 Task: Write a for loop that converts a sentence to uppercase.
Action: Mouse moved to (123, 55)
Screenshot: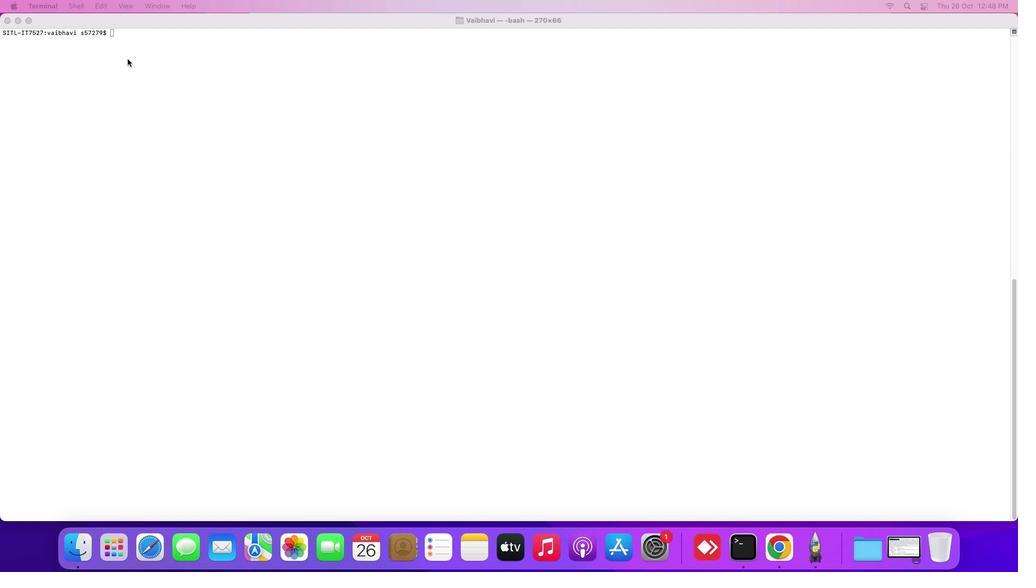 
Action: Mouse pressed left at (123, 55)
Screenshot: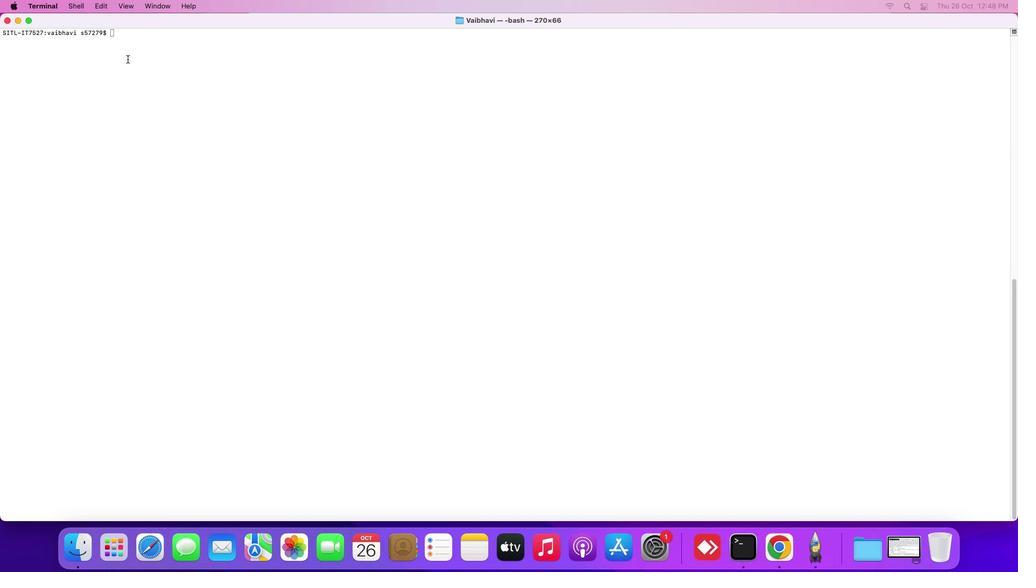 
Action: Mouse moved to (118, 58)
Screenshot: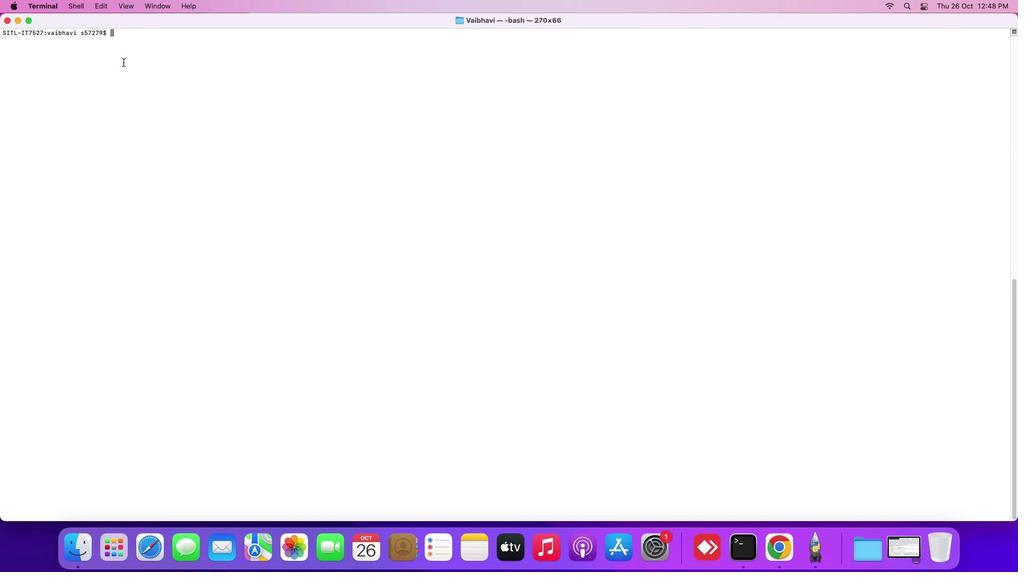 
Action: Key pressed 'v''i'Key.spaceKey.shift_r'E''x'Key.backspace'x''l''o''o''t'Key.backspace'p''1''.''s''h'Key.enter'i'Key.shift_r'#'Key.shift_r'!''/''b''i''n''/''b''a''s''h'Key.enterKey.enter's''e''n''t''a'Key.backspace'e''n''c''e''='Key.shift_r'"'Key.shift_r'T''h''i''s'Key.space'i''s'Key.space'a'Key.space's''a''m''p''l''e'Key.space's''e''n''t''e''n''c''e''.'Key.shift_r'"'Key.enterKey.enter'u''p''p''e''r''c''a''s''e'Key.shift_r'_''s''e''n''t''e''n''c''e''='Key.shift_r'"''"'Key.enterKey.enter'f''o''r'Key.shift_r'(''('Key.backspaceKey.backspaceKey.spaceKey.shift_r'('Key.shift_r'(''i''=''0'Key.backspaceKey.backspaceKey.space'='Key.space'0'';'Key.space'i'Key.shift_r'<'Key.shift_r'$'Key.backspaceKey.backspaceKey.spaceKey.shift_r'<'Key.spaceKey.shift_r'$'Key.shift_r'{'Key.shift_r'#''s''e''n''t''a''n''c''e'Key.shift_r'}'';'Key.space'i'Key.shift_r'+''+'Key.shift_r')'')'';'Key.space'd'Key.backspace'd''o'Key.enterKey.tabKey.shift_r'#'Key.spaceKey.shift_r'E''x''t''r''a''c''t'Key.space'e''a''c''h'Key.space'c''h''a''r''a''c''t''e''r'Key.space't''o'Key.spaceKey.backspaceKey.backspaceKey.backspace'f''r''o''m'Key.space't''h''e'Key.space's''e''n''t''e''n''c''e'Key.enterKey.tab'c''h''a''r''='Key.shift_r'"'Key.shift_r'$'Key.shift_r'{''s'Key.backspace's''e''n''t''e''n''c''e'Key.shift_r':'Key.shift_r'$''i'Key.shift_r':''1'Key.shift_r'}'Key.shift_r'"'Key.enterKey.enterKey.tabKey.shift_r'#'Key.shift_r'C'Key.backspaceKey.space'c'Key.shift_rKey.backspaceKey.shift_r'C''o''n''v''e''r''t'Key.space't''h''e'Key.space'c''h''a''r''a''c''t''e''r'Key.space't''o'Key.space'u''p''p''e''r''c''a''s''e'Key.space'a''n''d'Key.space'a''p''p''e''n''d'Key.space't''o'Key.space't''h''e'Key.space'n''e''w'Key.space'a'Key.backspace's''e''n''t''e''n''c''e'Key.enterKey.tab'u''p''p''e''r''c''a''s''e'Key.shift_r'_''c''h''a''r''='Key.shift_r'$'Key.shift_r'(''e''c''h''o'Key.spaceKey.shift_r'"'Key.shift_r'4'Key.backspaceKey.shift_r'$''c''h''a''r'Key.shift_r'"'Key.spaceKey.shift_r'|'Key.space't''r'Key.space"'"'['Key.shift_r':''l''o''w''e''r'Key.shift_r':'']'"'"Key.space"'"'['Key.shift_r':''u''p''p''e''r'Key.shift_r':'']'"'"Key.shift_r')'Key.enterKey.tab'u''p''e''e'Key.backspaceKey.backspace'p''e''r''c''a''s''e''-''s''e''n''t''e''n''c''e''='Key.shift_r'"'Key.shift_r'$'Key.shift_r'{''u''p''p''e''r''c''a''s''e'Key.shift_r'_''s''e''n''t''e''n''c''e'Key.shift_r'}'Key.shift_r'$'Key.shift_r'{''u''p''p''e''r''c''a''s''e'Key.shift_r'_''c''h''a''r'Key.shift_r'}'Key.shift_r'"'Key.enter'd''o''n''e'Key.enterKey.enter'e''c''h''o'Key.spaceKey.shift_r'"'Key.shift_r'$''u''p''p''e''r''c''a''s''e'Key.shift_r'_''s''e''n''t''e''n''c''e'Key.shift_r'"'Key.shift_rKey.backspaceKey.shift_r'"'Key.escKey.shift_r':''w''q'Key.enter'v'Key.backspace'.''/'Key.shift_r'E''x''l''o''o''p''1''.''s''h'Key.enter'c''h''m''o''d'Key.space'7''7''7'Key.spaceKey.shift_r'E''x''l''o''o''p''1''.''s''h'Key.enterKey.shift_r'E''x'Key.backspaceKey.backspace'.''/'Key.shift_r'E''x''l''o''o''p''1''.''s''h'Key.enter'c'Key.backspace'c'Key.backspace'c'Key.backspaceKey.upKey.upKey.upKey.upKey.enter
Screenshot: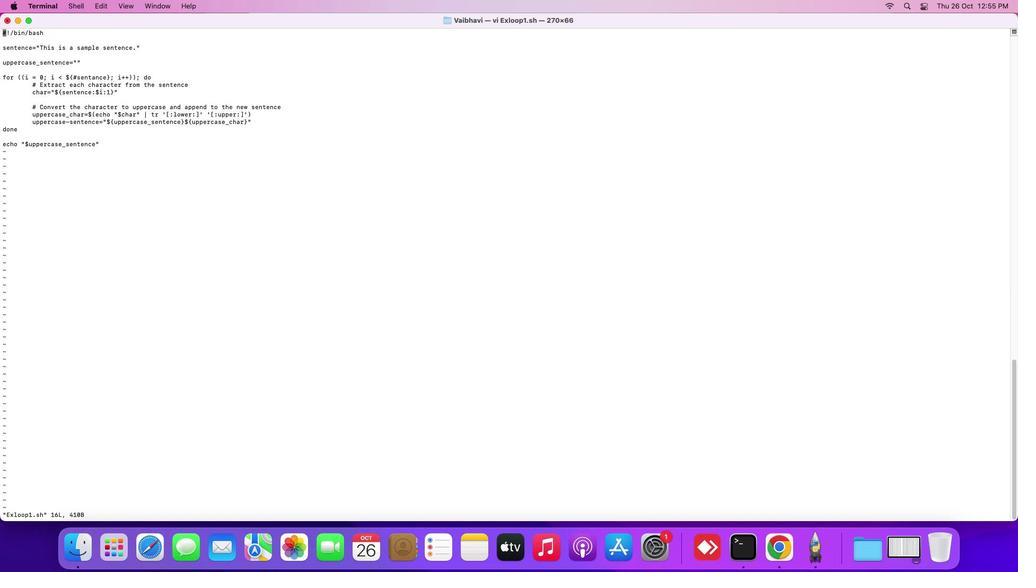 
Action: Mouse moved to (32, 42)
Screenshot: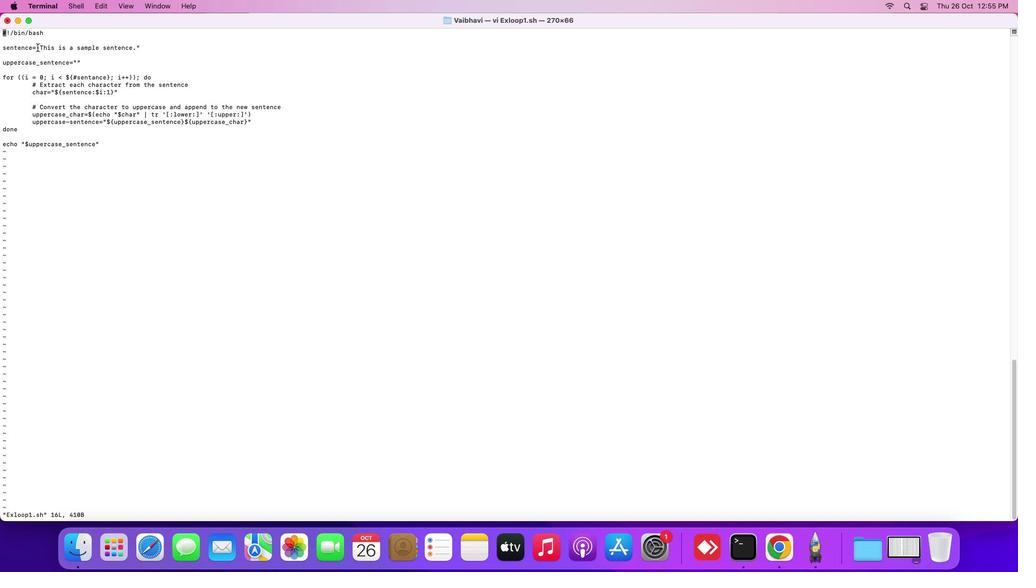 
Action: Mouse pressed left at (32, 42)
Screenshot: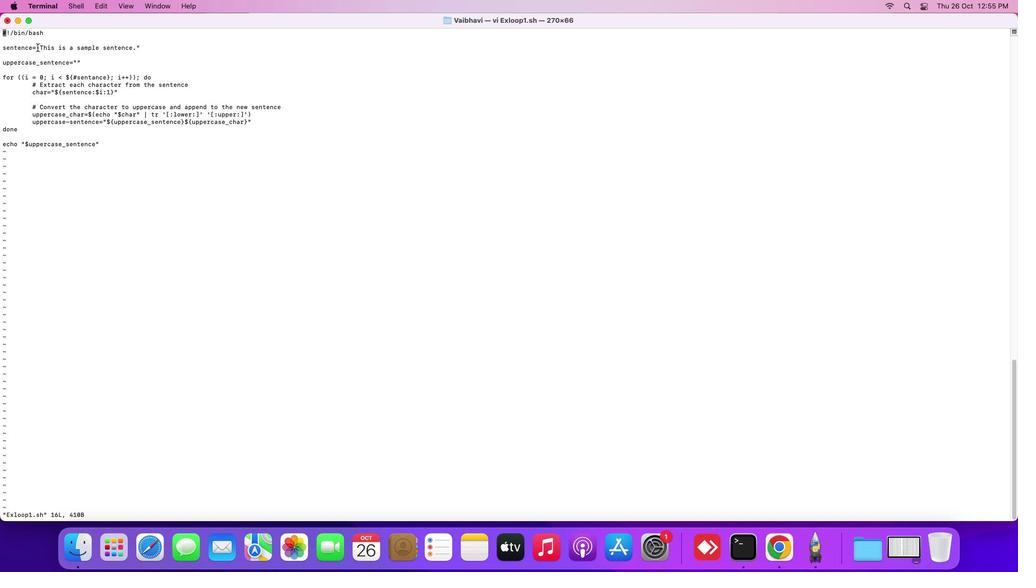 
Action: Mouse moved to (10, 32)
Screenshot: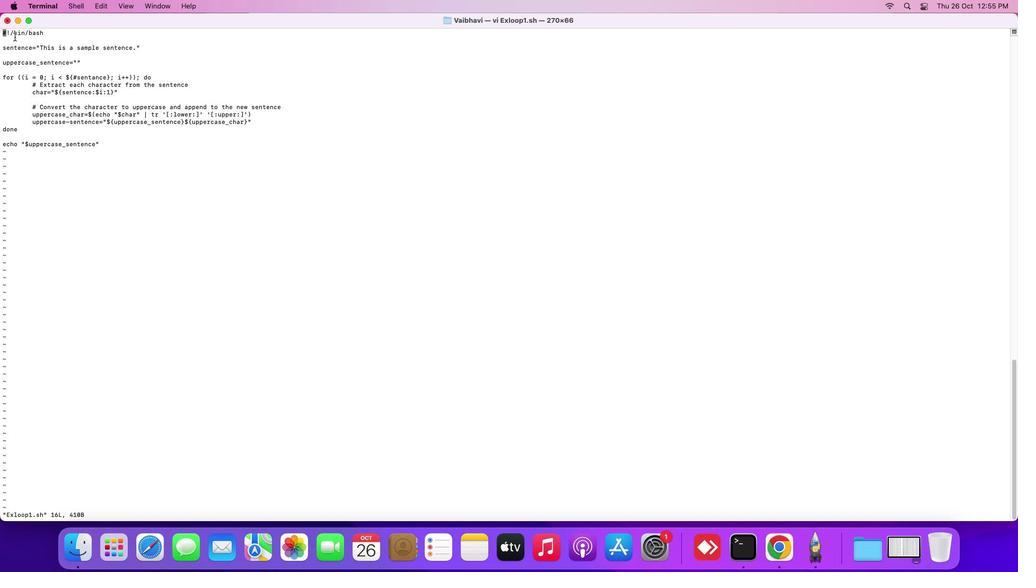 
Action: Mouse pressed left at (10, 32)
Screenshot: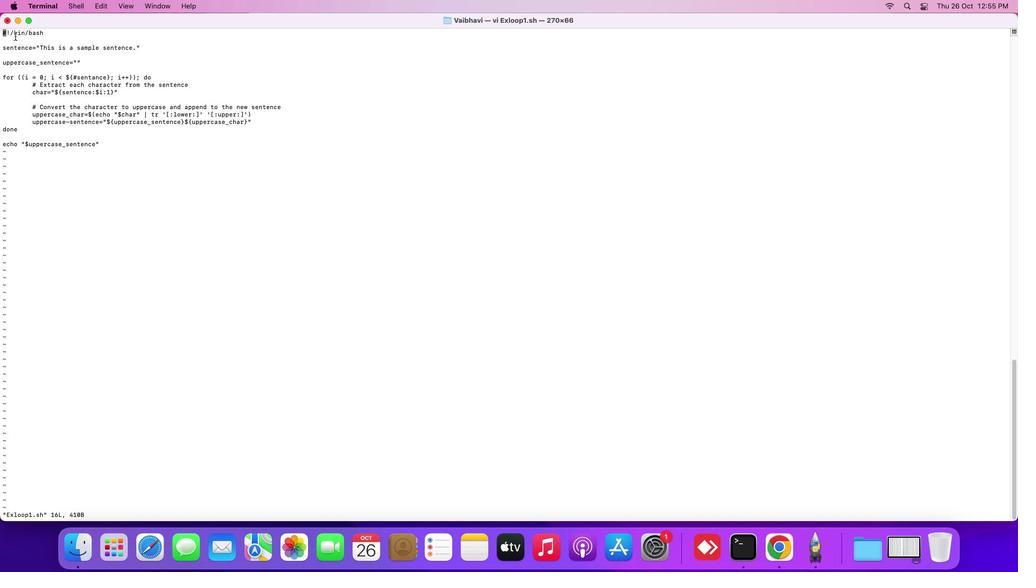 
Action: Mouse moved to (90, 138)
Screenshot: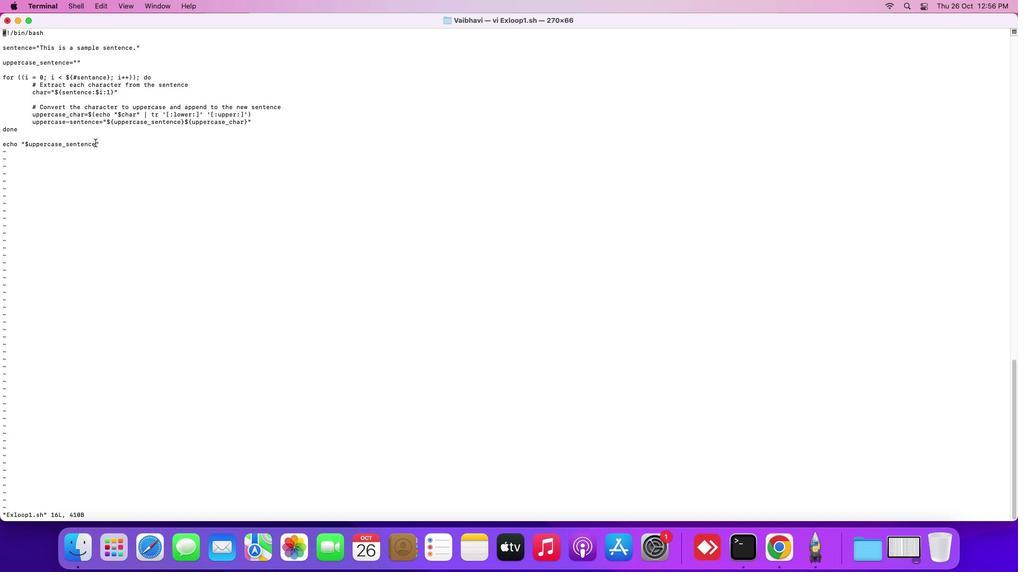 
Action: Mouse pressed left at (90, 138)
Screenshot: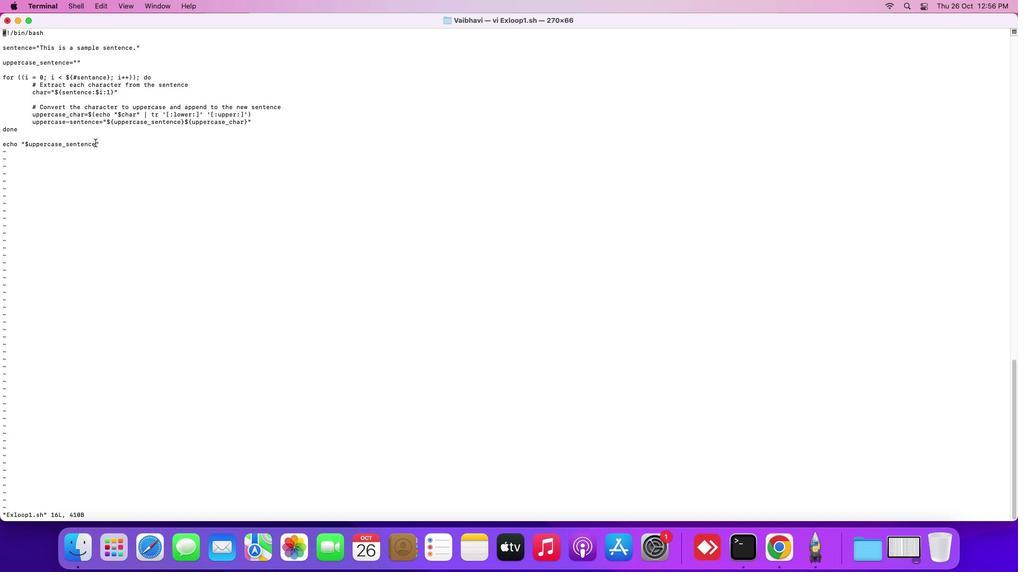 
Action: Mouse moved to (49, 137)
Screenshot: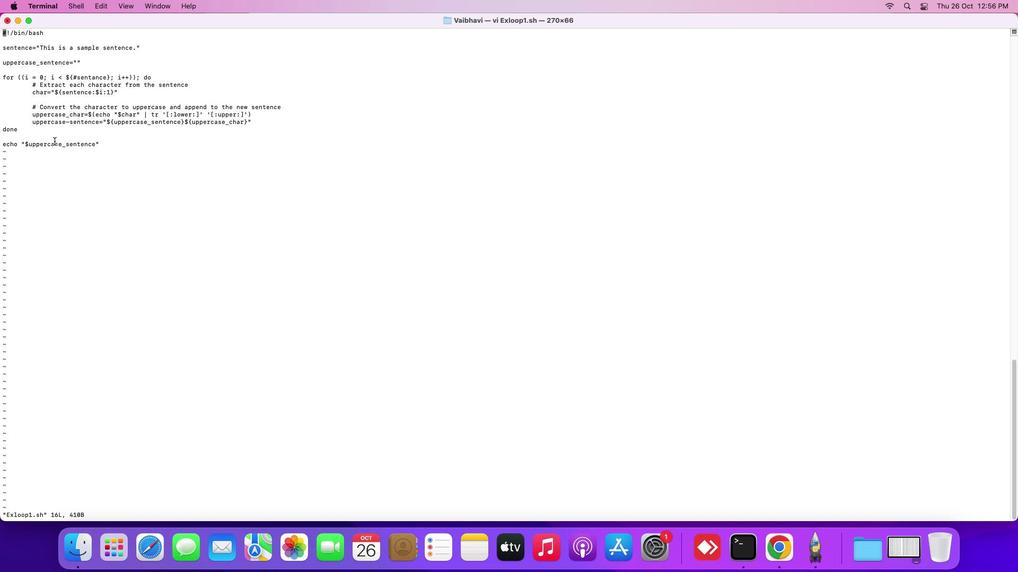 
Action: Mouse pressed left at (49, 137)
Screenshot: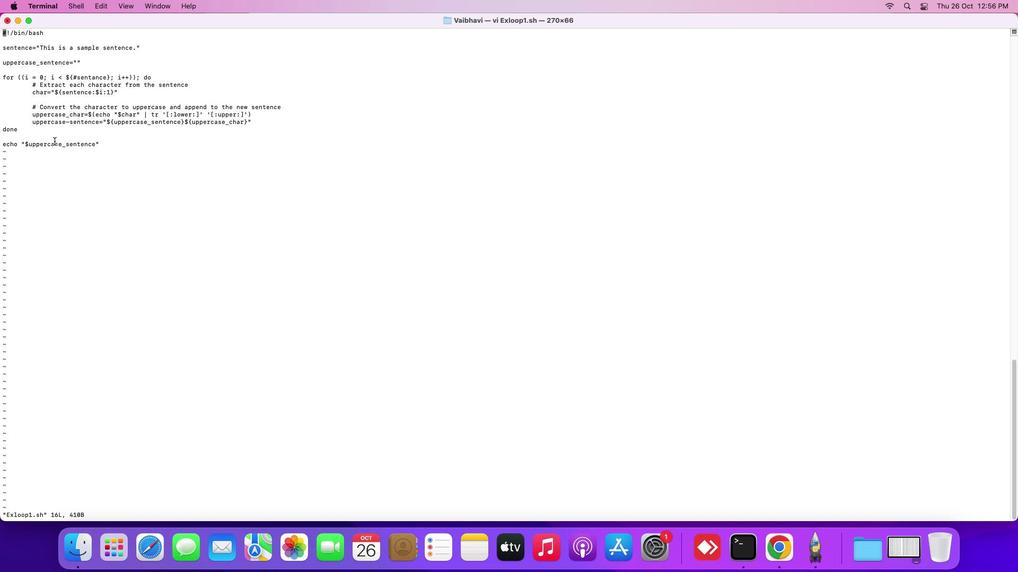 
Action: Mouse moved to (13, 135)
Screenshot: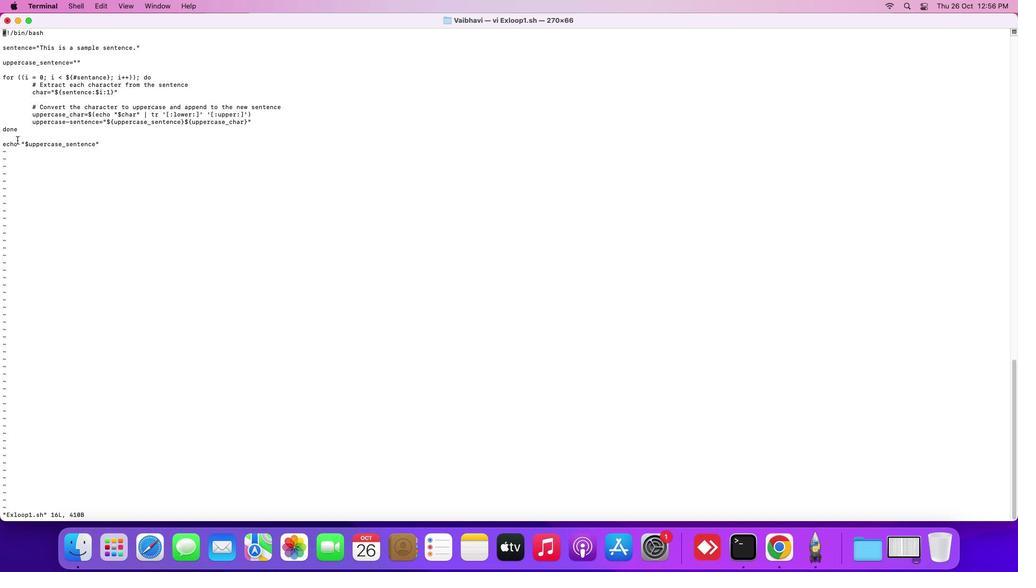 
Action: Mouse pressed left at (13, 135)
Screenshot: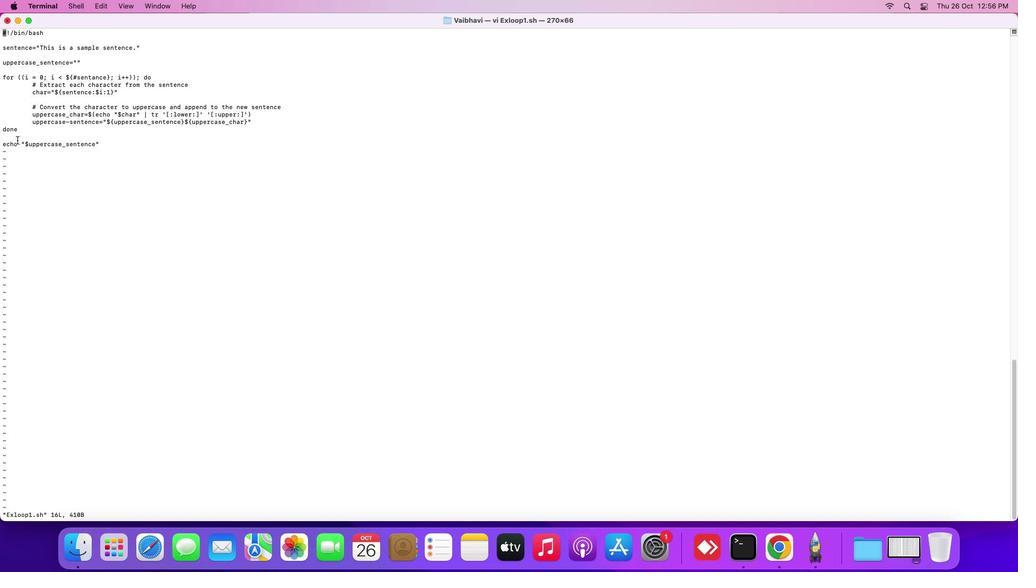 
Action: Mouse moved to (12, 128)
Screenshot: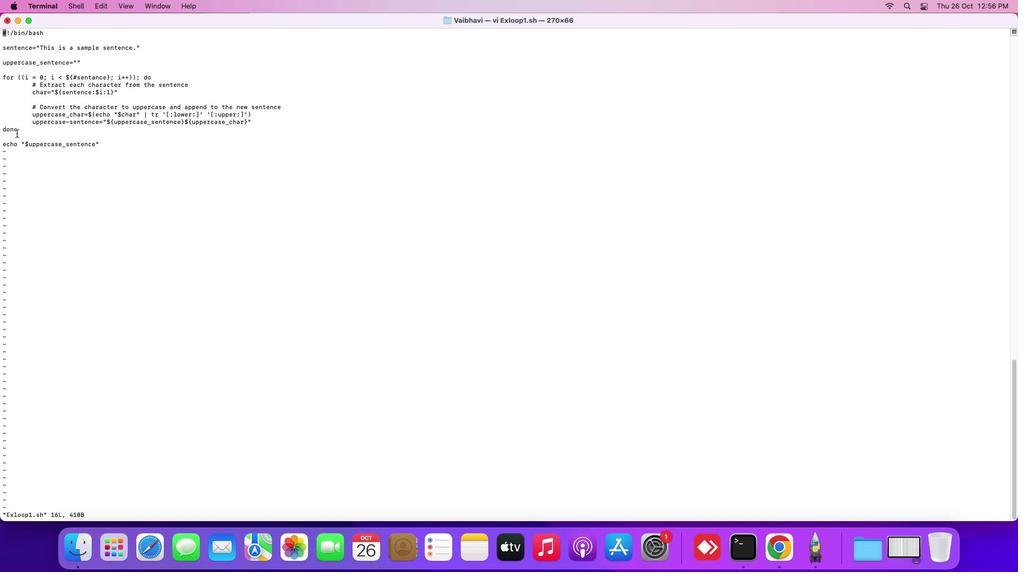 
Action: Mouse pressed left at (12, 128)
Screenshot: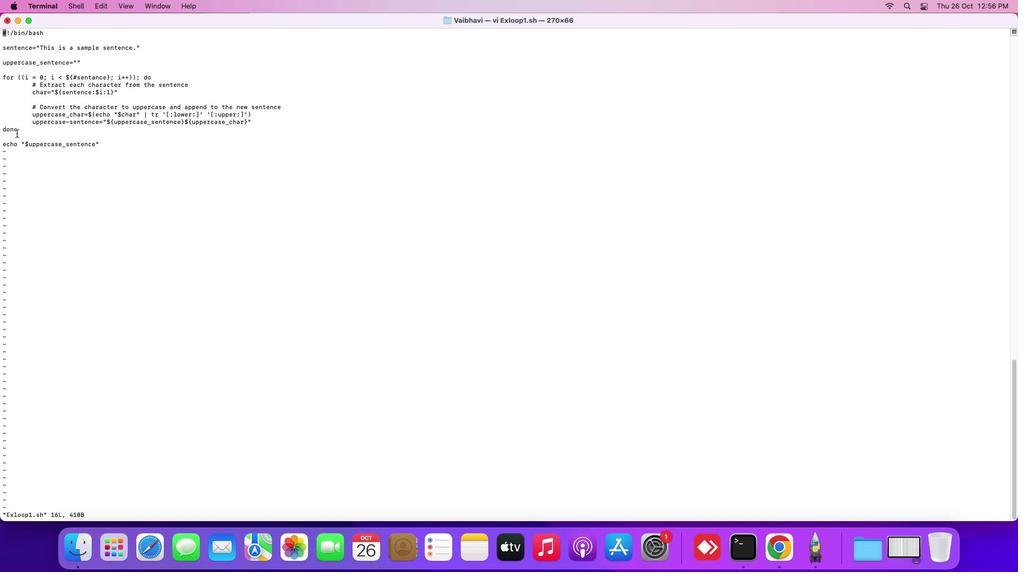 
Action: Mouse moved to (13, 128)
Screenshot: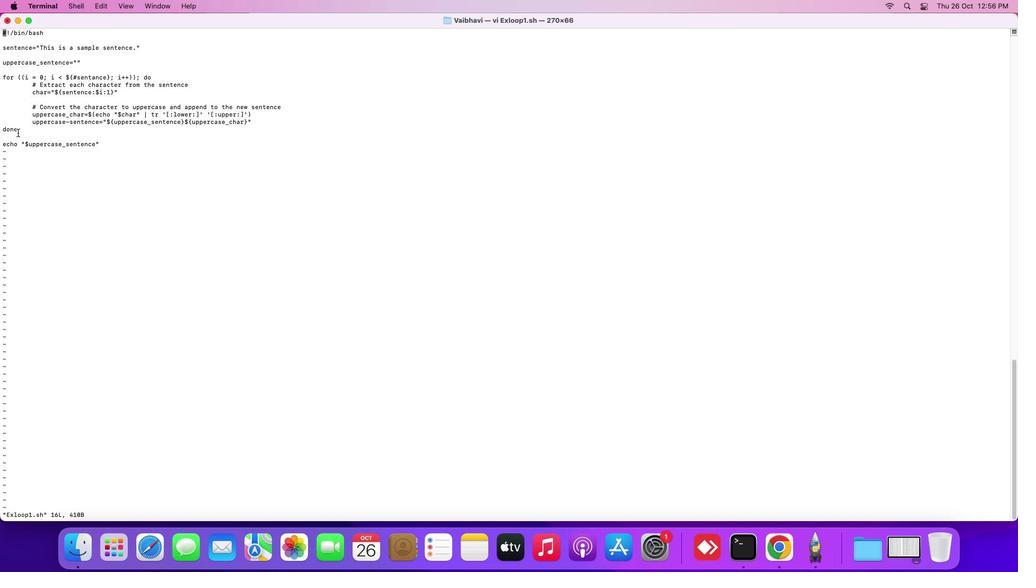 
Action: Mouse pressed left at (13, 128)
Screenshot: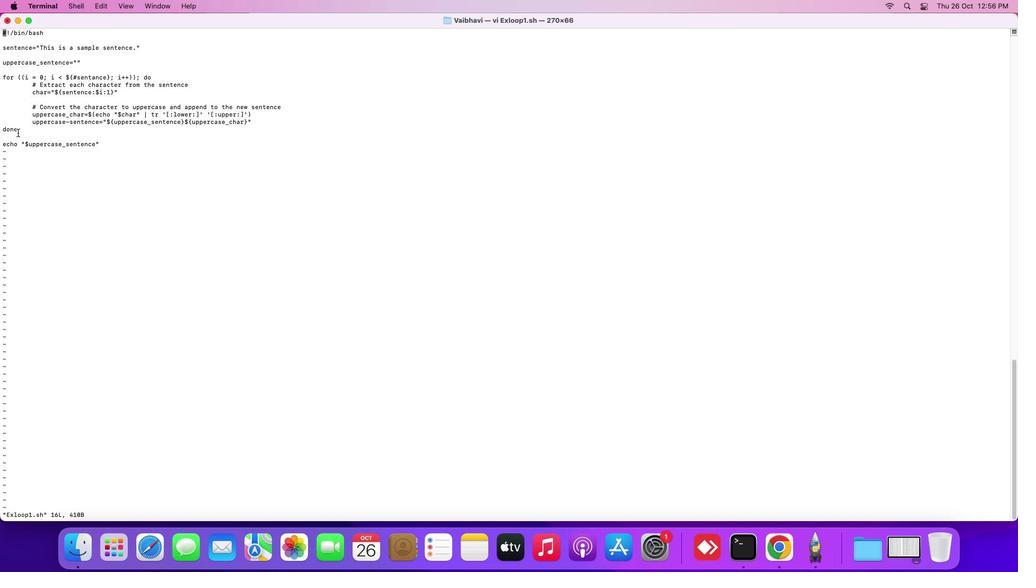 
Action: Mouse moved to (14, 128)
Screenshot: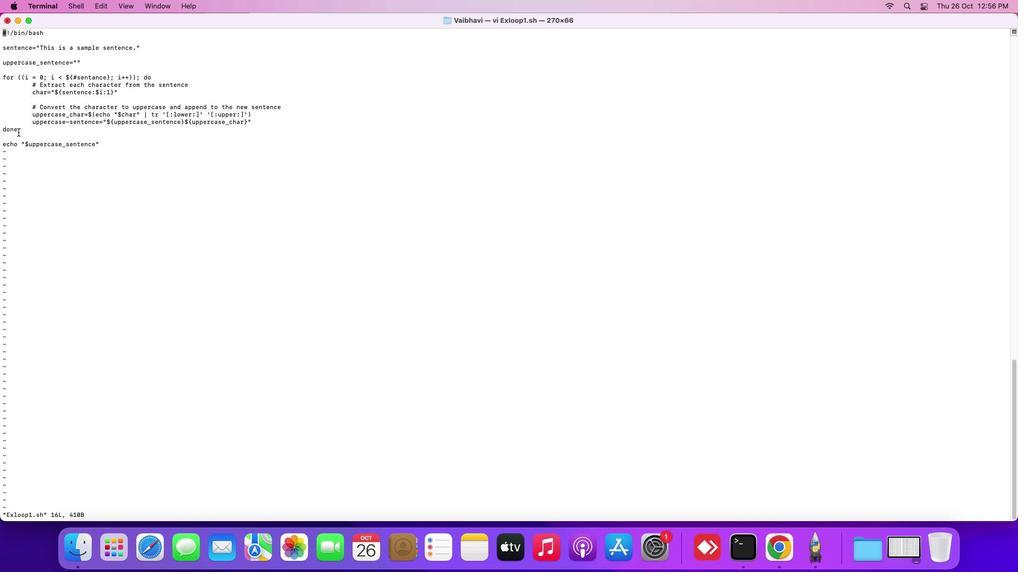 
Action: Key pressed 'i'Key.downKey.rightKey.downKey.rightKey.rightKey.rightKey.rightKey.rightKey.rightKey.rightKey.rightKey.rightKey.rightKey.rightKey.rightKey.rightKey.rightKey.rightKey.rightKey.downKey.downKey.downKey.downKey.downKey.upKey.rightKey.rightKey.leftKey.leftKey.rightKey.rightKey.rightKey.rightKey.rightKey.rightKey.rightKey.rightKey.rightKey.rightKey.leftKey.backspace'e'Key.downKey.downKey.downKey.downKey.downKey.leftKey.leftKey.leftKey.escKey.shift_r':''w''q'Key.enterKey.upKey.downKey.downKey.upKey.upKey.enterKey.upKey.upKey.enter'i'Key.downKey.downKey.downKey.downKey.downKey.downKey.downKey.downKey.downKey.downKey.downKey.downKey.rightKey.rightKey.rightKey.rightKey.rightKey.rightKey.rightKey.rightKey.rightKey.rightKey.rightKey.backspaceKey.shift_r'_'Key.escKey.shift_r':''w''q'Key.enterKey.upKey.upKey.enter
Screenshot: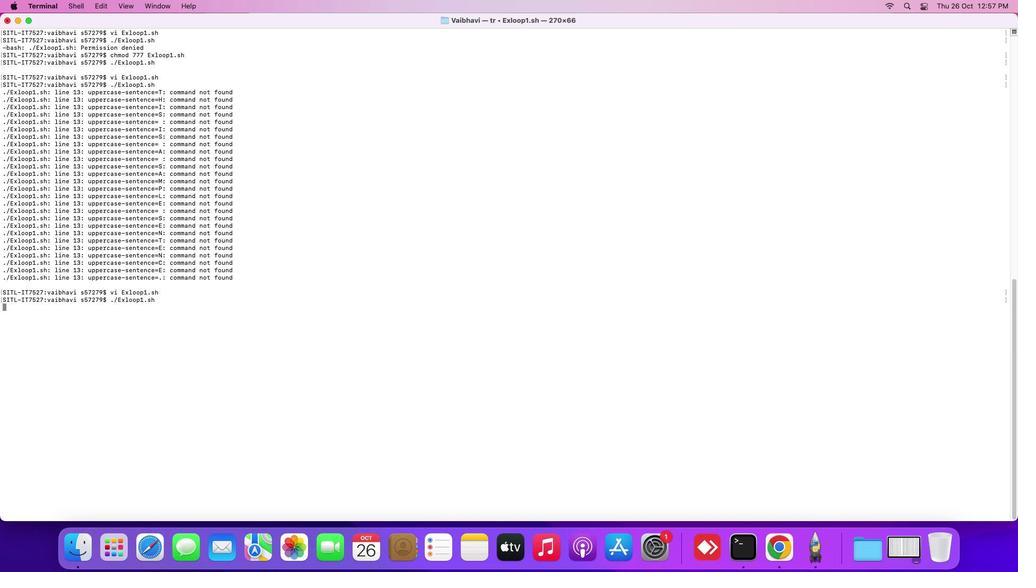 
